 Task: Add a signature Christina Ramirez containing 'Best wishes for the new year, Christina Ramirez' to email address softage.1@softage.net and add a folder Employee files
Action: Mouse moved to (621, 210)
Screenshot: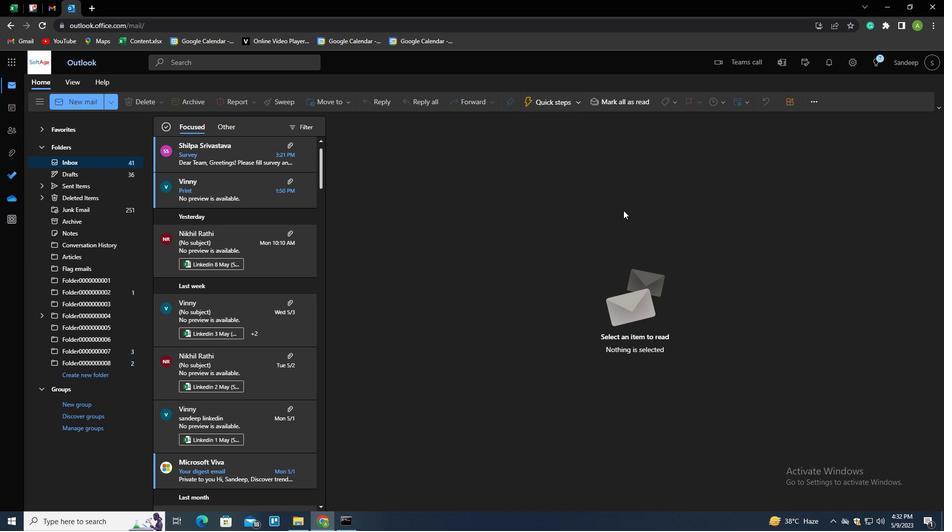 
Action: Key pressed n
Screenshot: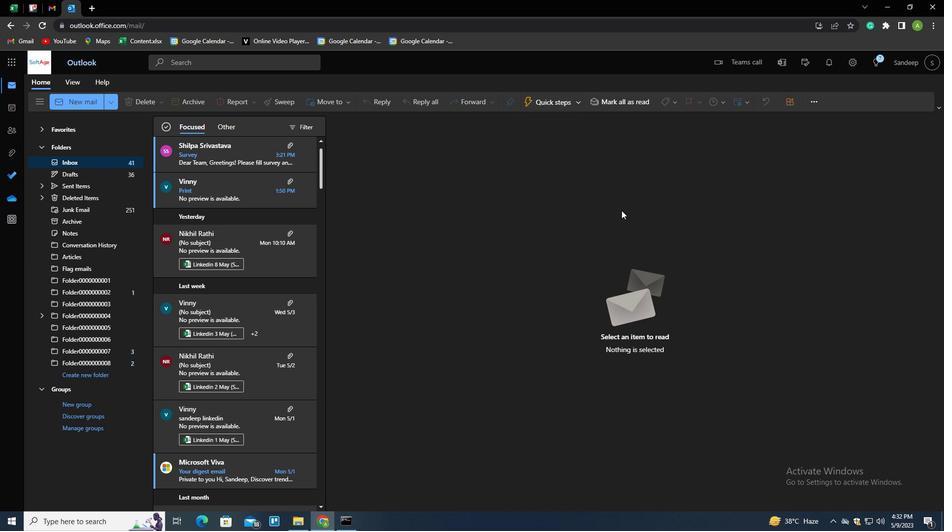 
Action: Mouse moved to (660, 102)
Screenshot: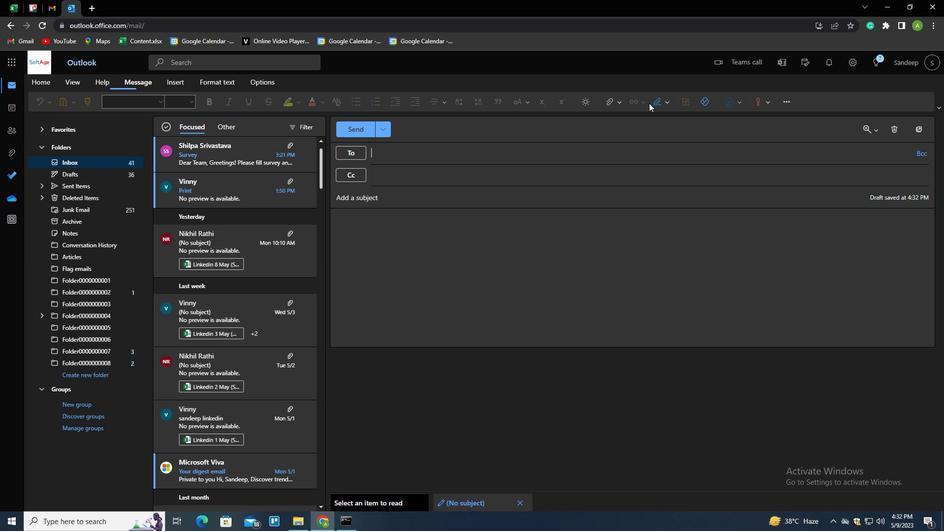 
Action: Mouse pressed left at (660, 102)
Screenshot: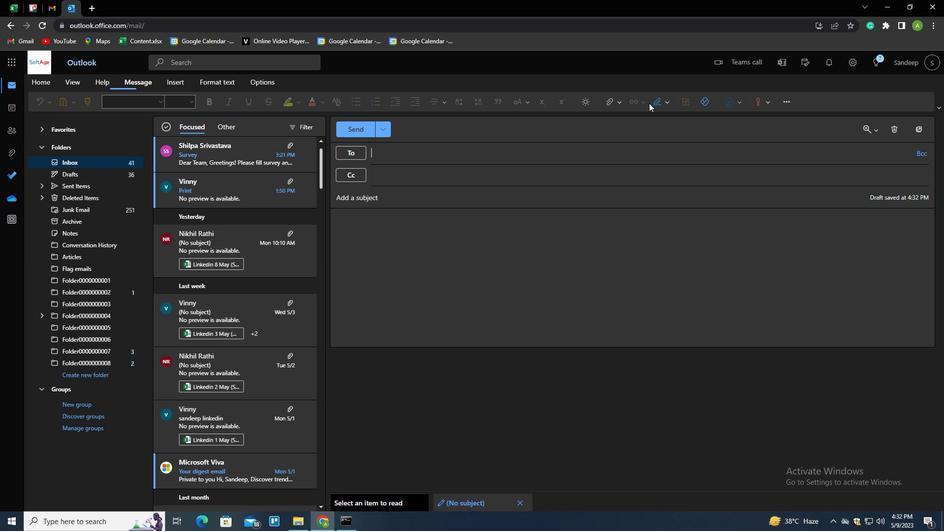 
Action: Mouse moved to (651, 120)
Screenshot: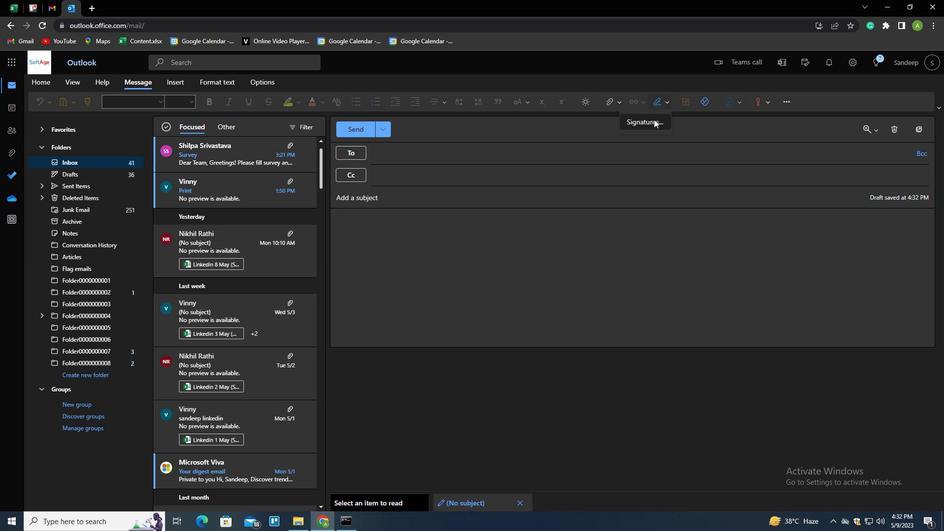 
Action: Mouse pressed left at (651, 120)
Screenshot: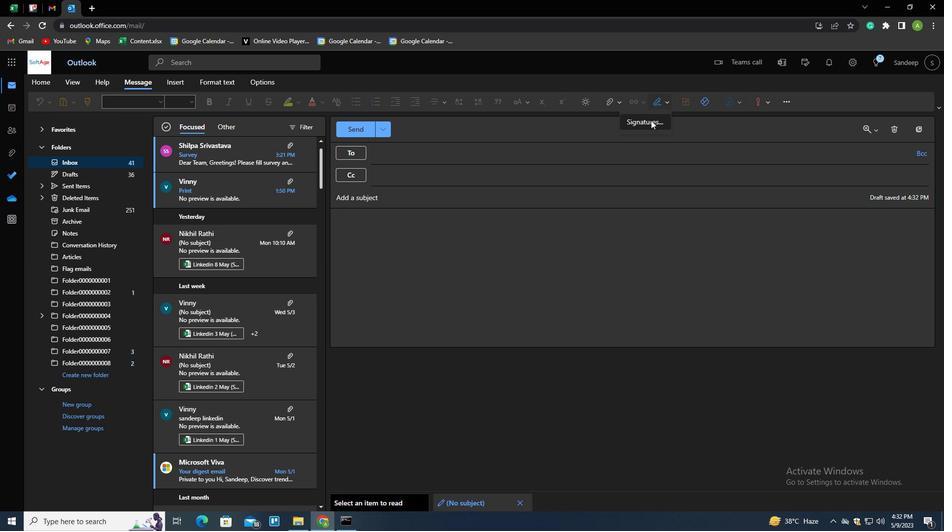 
Action: Mouse moved to (484, 181)
Screenshot: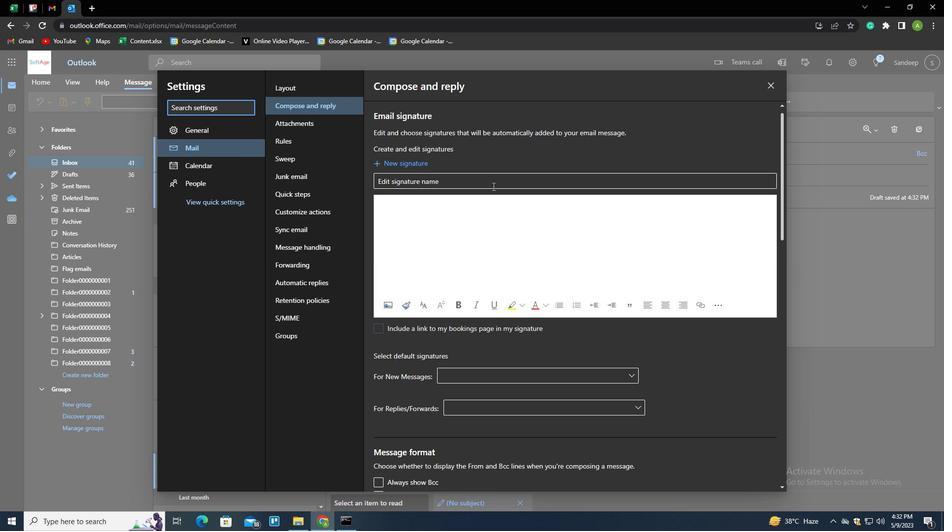 
Action: Mouse pressed left at (484, 181)
Screenshot: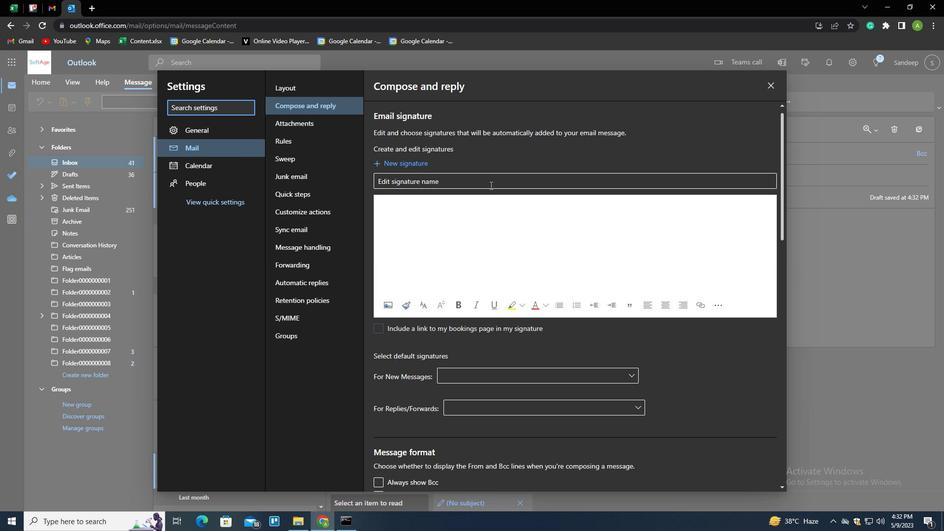 
Action: Key pressed <Key.shift>CHRISTIAN<Key.backspace><Key.backspace>NA<Key.space><Key.shift>RAMIREZ<Key.tab><Key.shift_r><Key.enter><Key.enter><Key.enter><Key.enter><Key.enter><Key.enter><Key.shift>BEST<Key.space><Key.shift>WISHES<Key.space>FOR<Key.space>THE<Key.space>NEW<Key.space>YEAR<Key.left><Key.left><Key.left><Key.left><Key.left><Key.left><Key.left><Key.left><Key.left><Key.left><Key.left><Key.left><Key.left><Key.left><Key.left><Key.left><Key.left><Key.left><Key.left><Key.left><Key.left><Key.left><Key.left><Key.left><Key.right><Key.right><Key.backspace>W<Key.end><Key.shift_r><Key.enter><Key.shift>CHRISTINA<Key.space><Key.shift>RAMIREZ
Screenshot: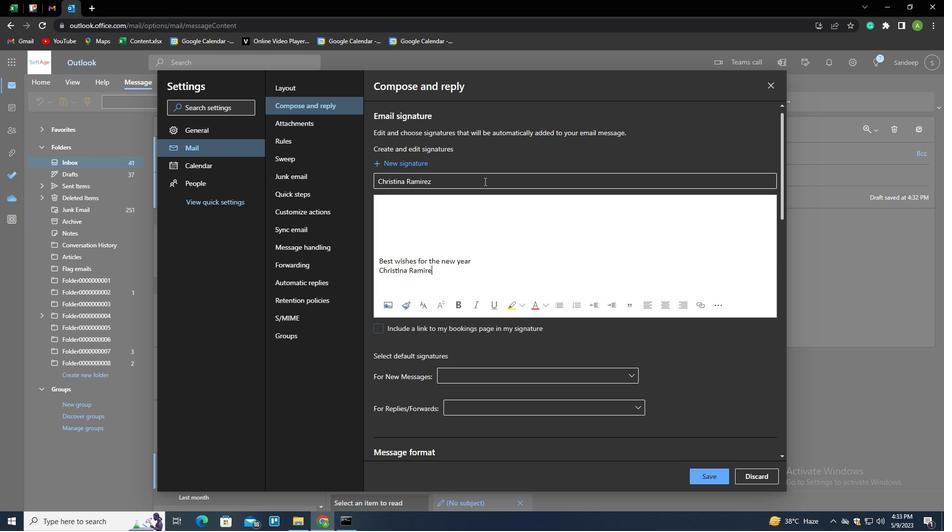 
Action: Mouse moved to (713, 474)
Screenshot: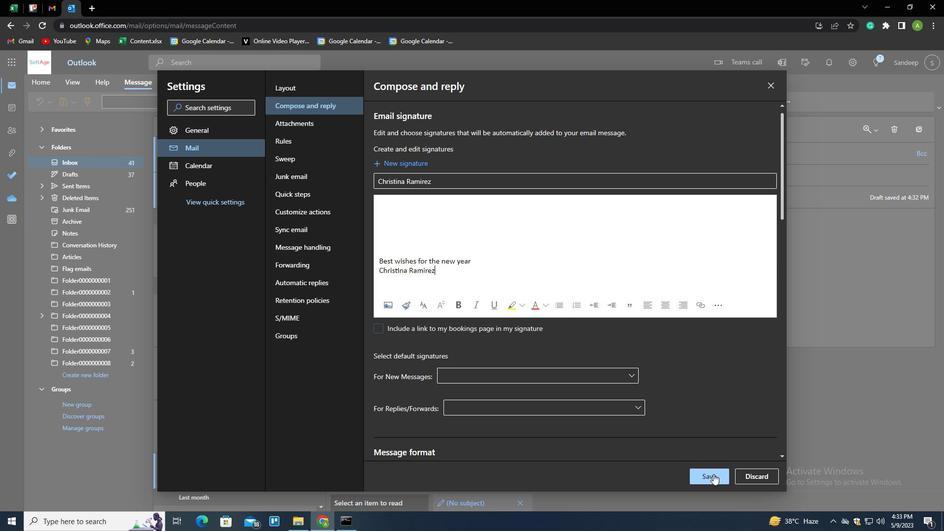 
Action: Mouse pressed left at (713, 474)
Screenshot: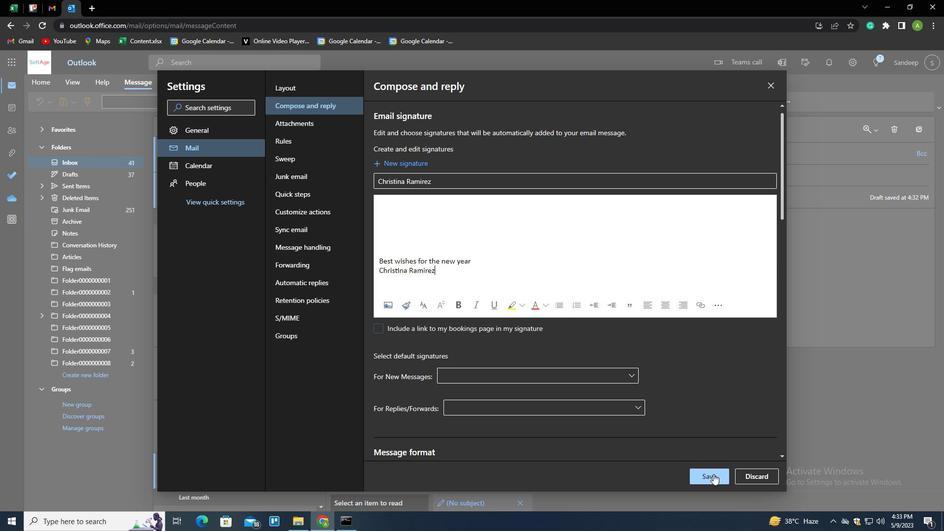 
Action: Mouse moved to (826, 296)
Screenshot: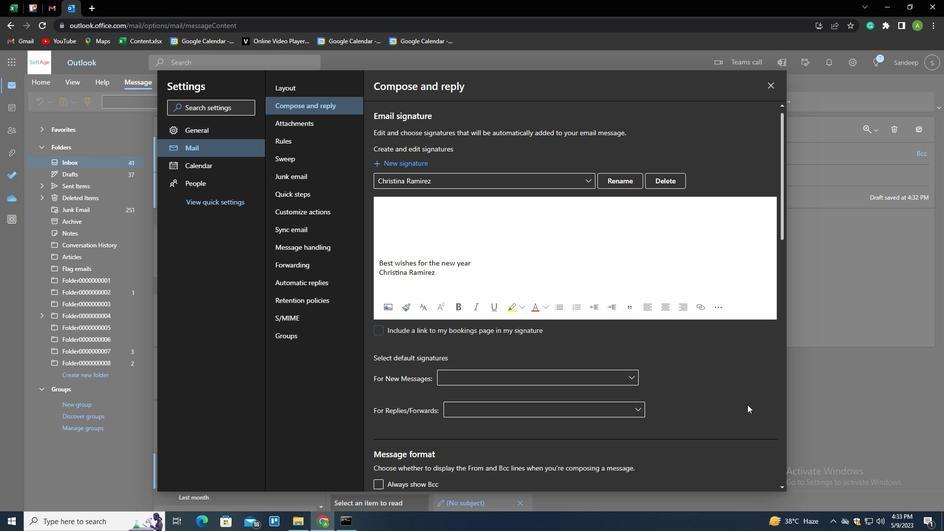 
Action: Mouse pressed left at (826, 296)
Screenshot: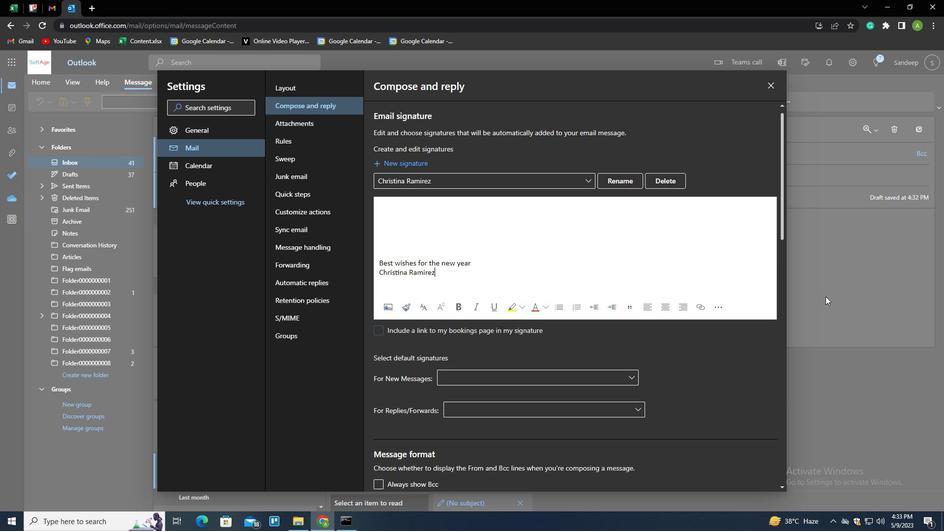 
Action: Mouse moved to (663, 103)
Screenshot: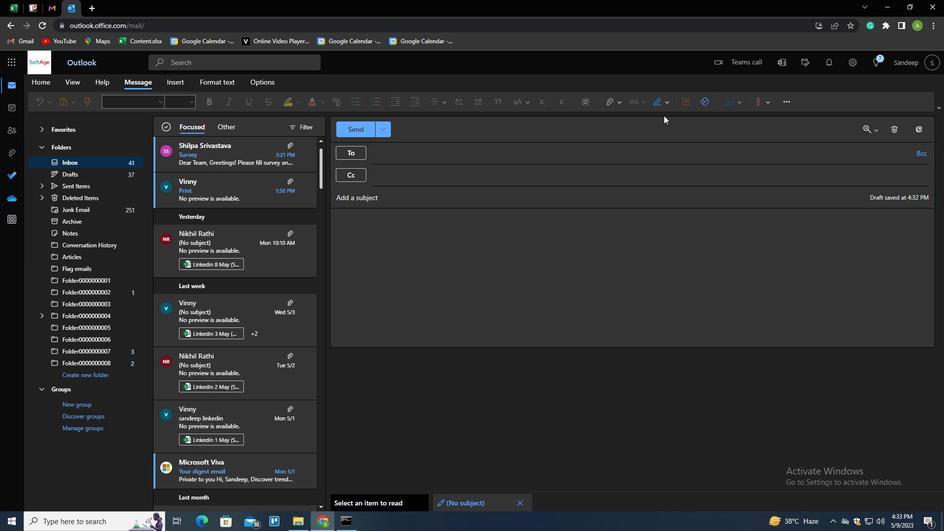 
Action: Mouse pressed left at (663, 103)
Screenshot: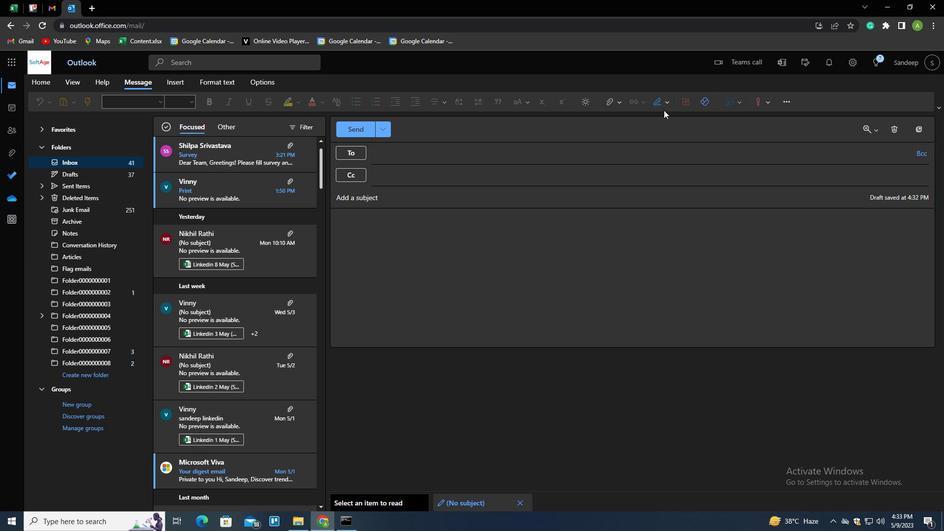 
Action: Mouse moved to (644, 121)
Screenshot: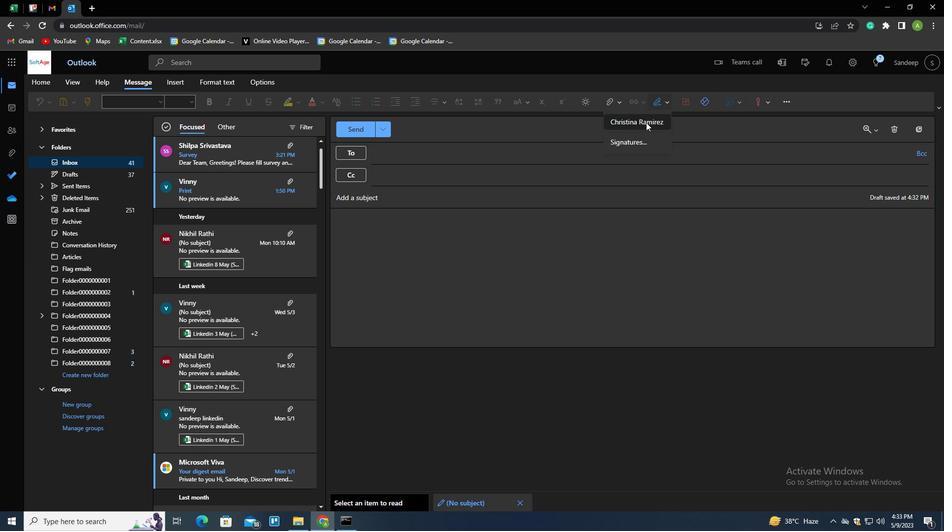 
Action: Mouse pressed left at (644, 121)
Screenshot: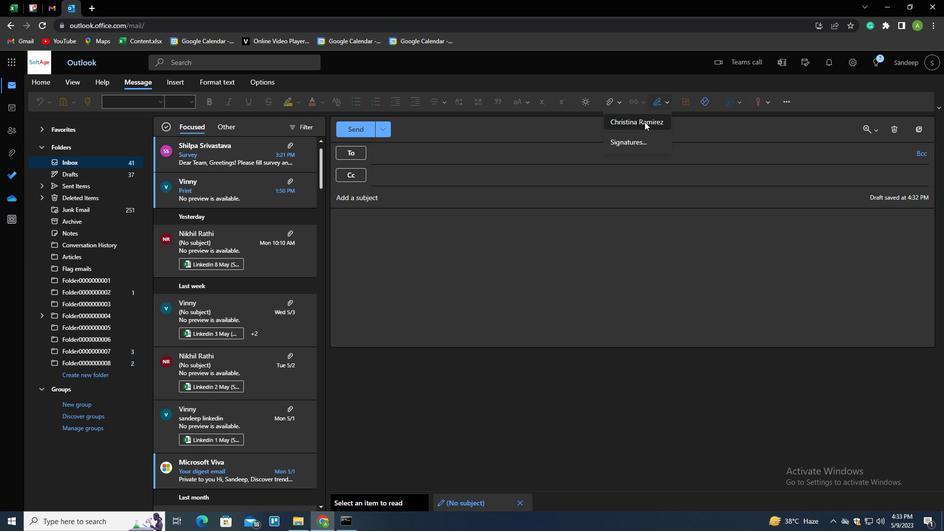
Action: Mouse moved to (507, 157)
Screenshot: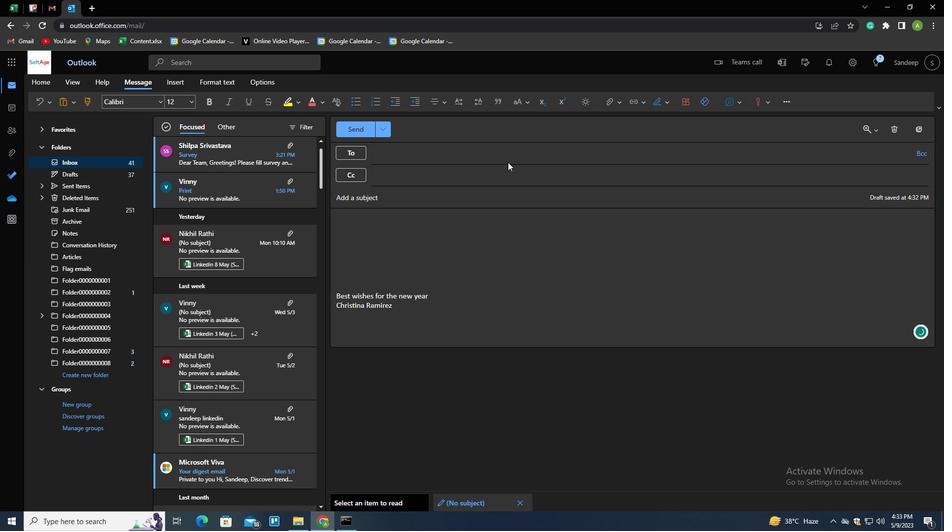 
Action: Mouse pressed left at (507, 157)
Screenshot: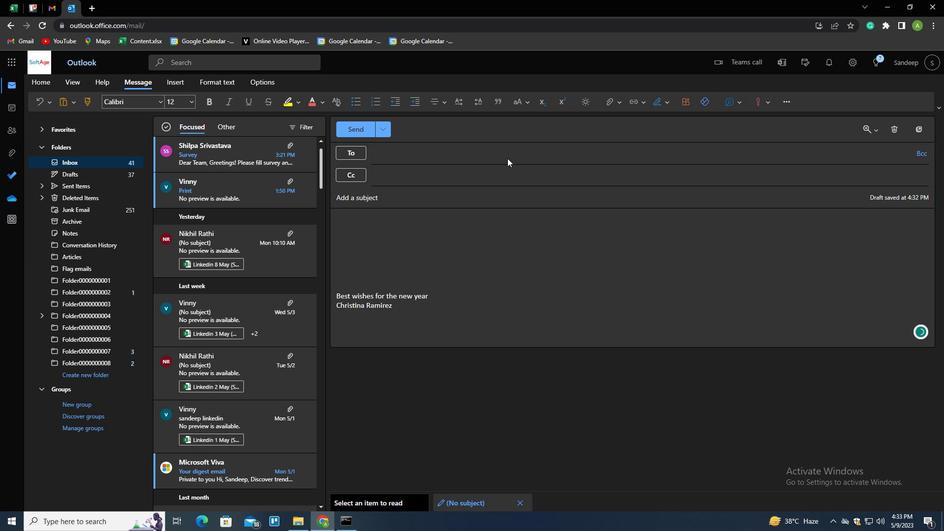
Action: Key pressed SOFTAGE.1<Key.shift>2<Key.backspace><Key.shift>@
Screenshot: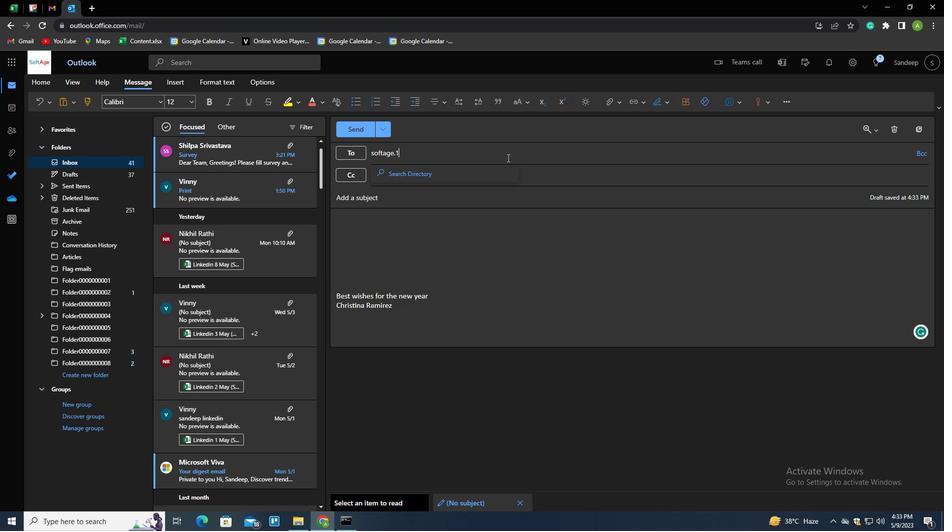 
Action: Mouse moved to (479, 177)
Screenshot: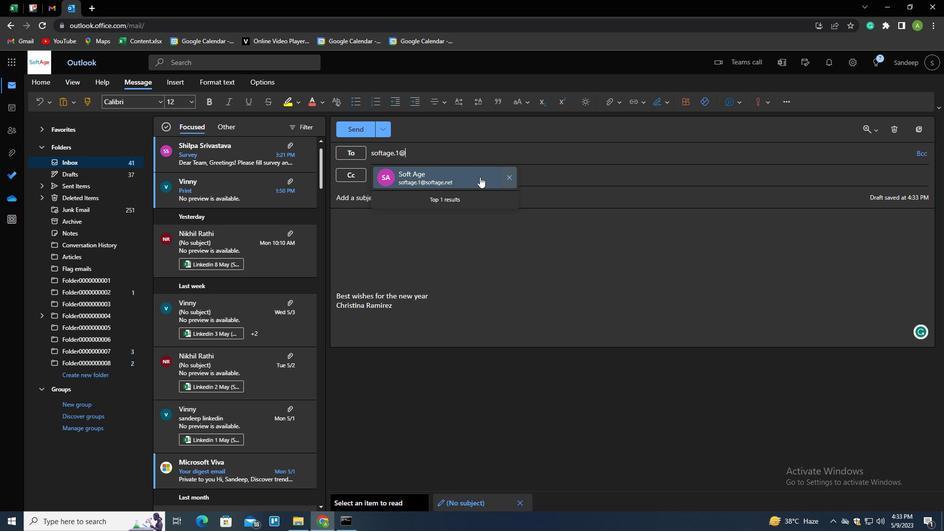 
Action: Mouse pressed left at (479, 177)
Screenshot: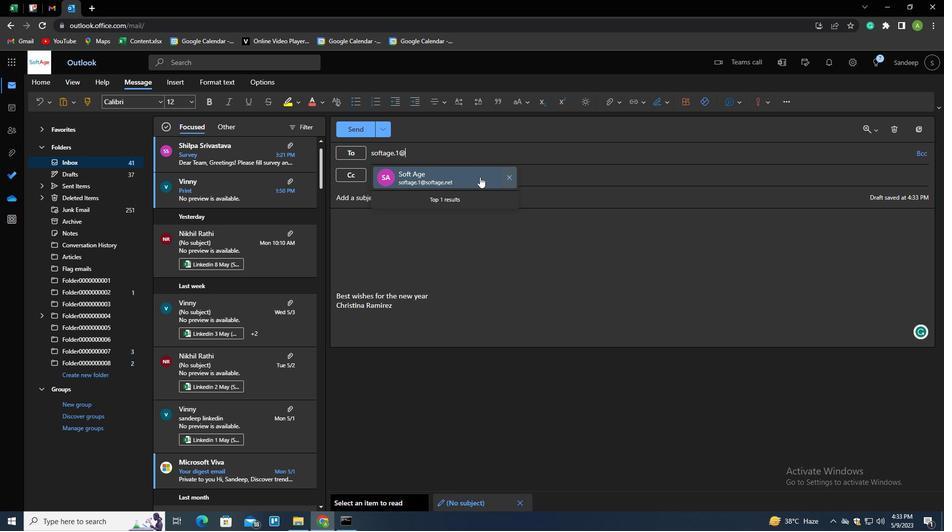 
Action: Mouse moved to (448, 225)
Screenshot: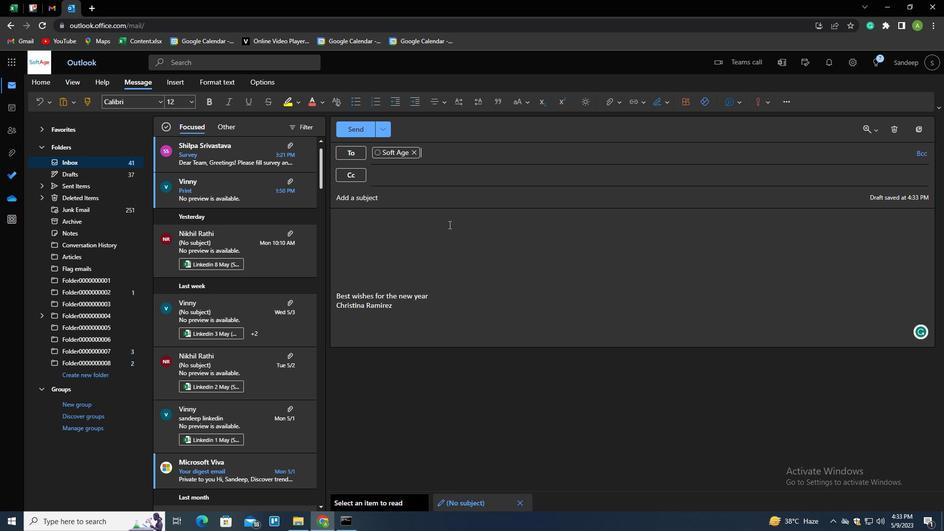 
Action: Mouse pressed left at (448, 225)
Screenshot: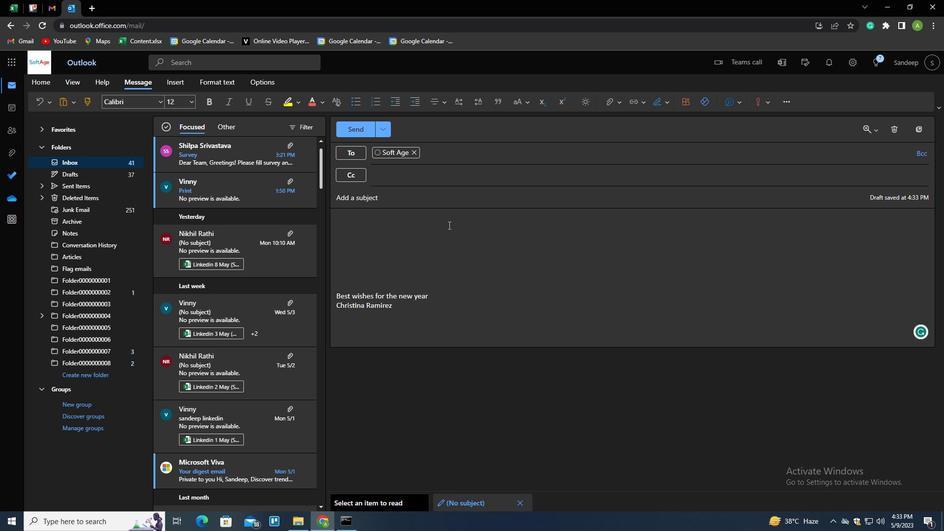 
Action: Mouse moved to (102, 379)
Screenshot: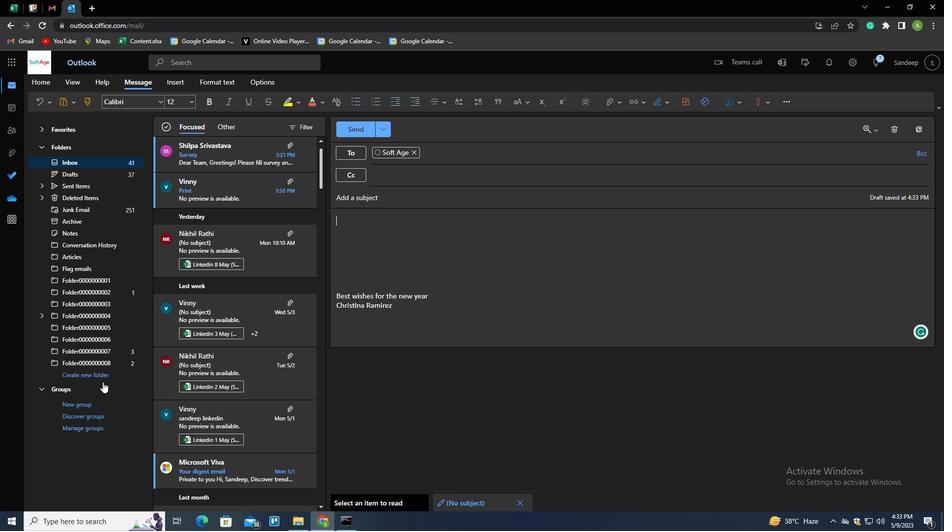 
Action: Mouse pressed left at (102, 379)
Screenshot: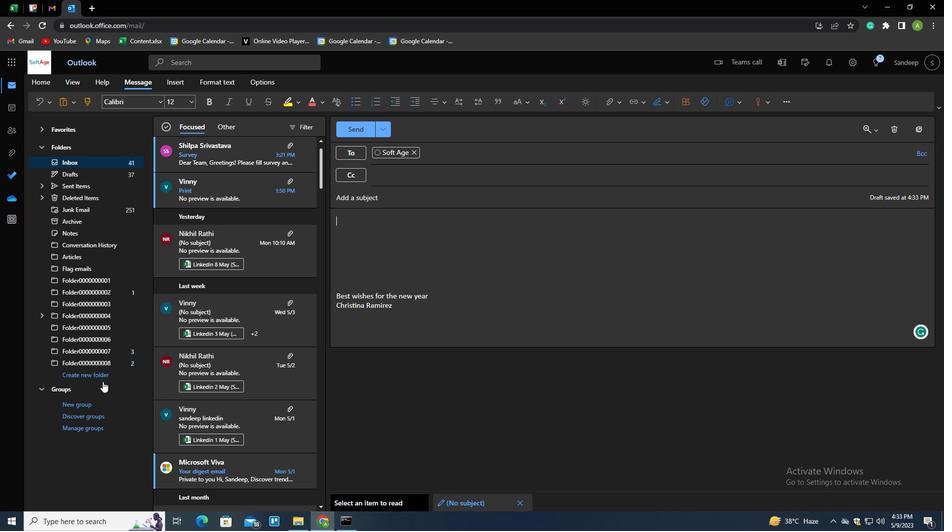 
Action: Mouse moved to (107, 375)
Screenshot: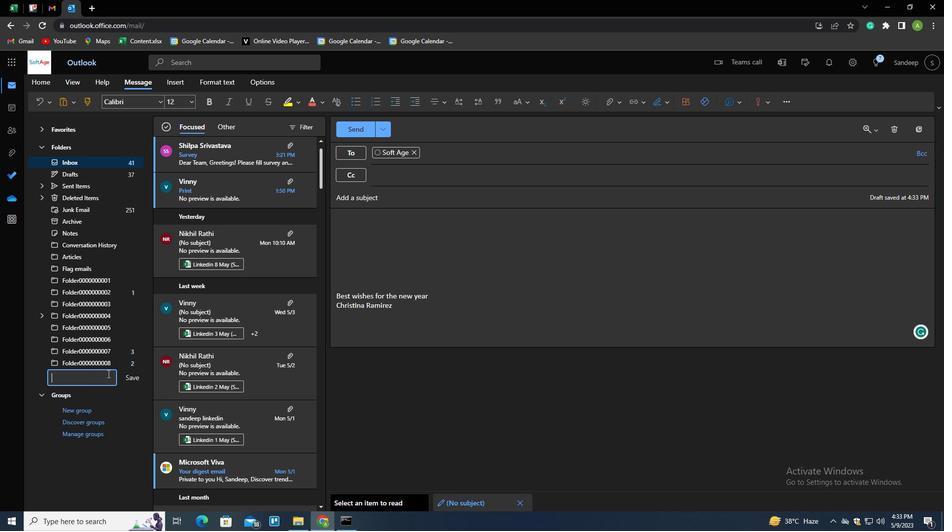 
Action: Mouse pressed left at (107, 375)
Screenshot: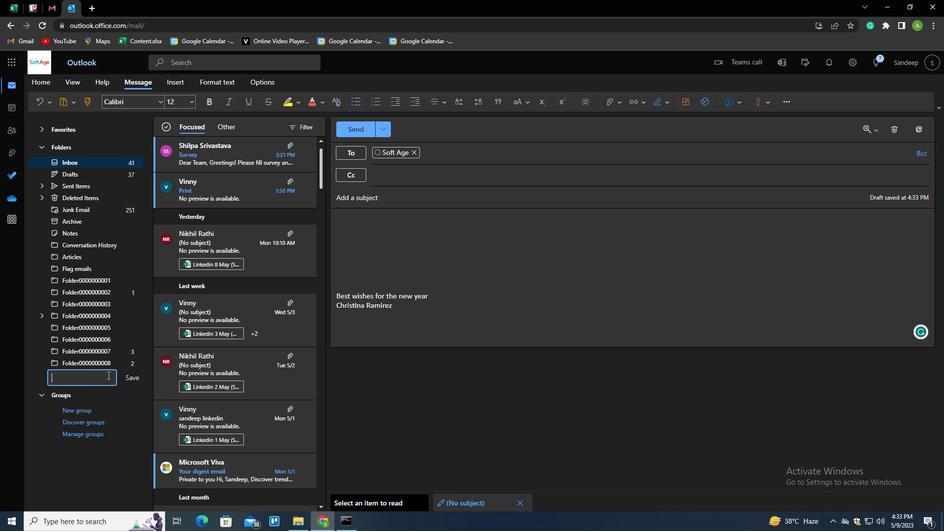 
Action: Mouse moved to (107, 375)
Screenshot: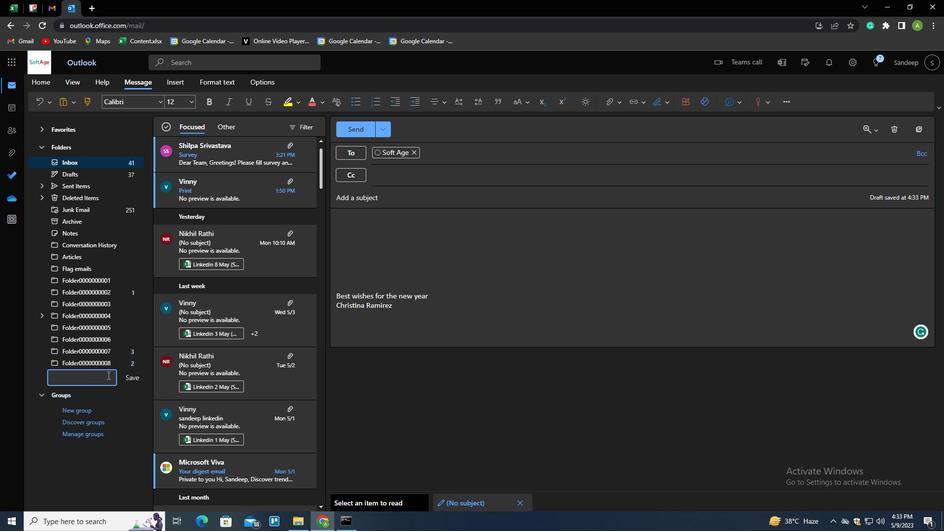 
Action: Key pressed <Key.shift>EMPLOYEE<Key.space>FILES<Key.enter>
Screenshot: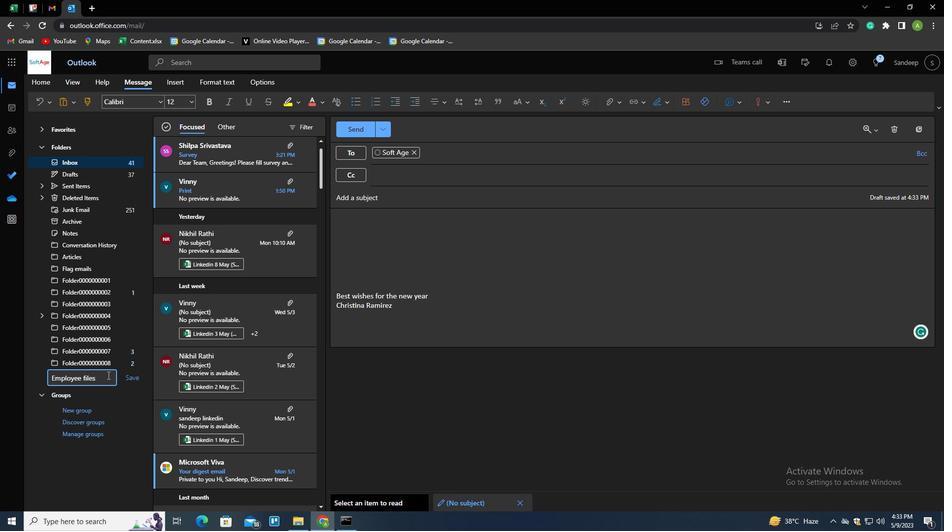 
Action: Mouse moved to (556, 405)
Screenshot: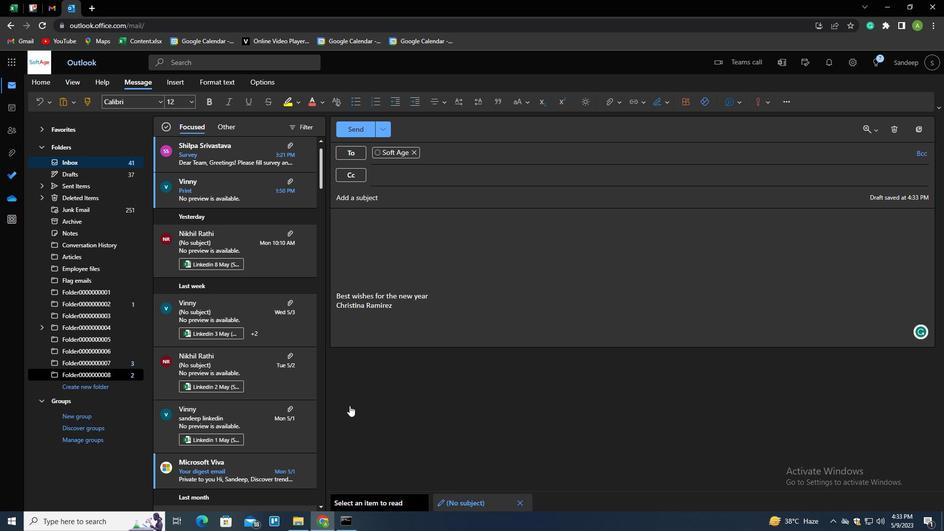 
Action: Mouse pressed left at (556, 405)
Screenshot: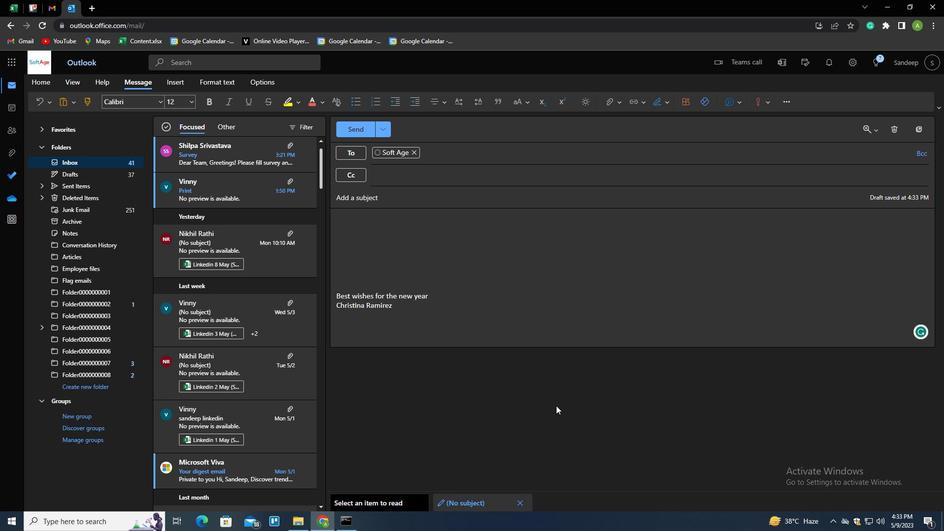 
Action: Mouse moved to (550, 428)
Screenshot: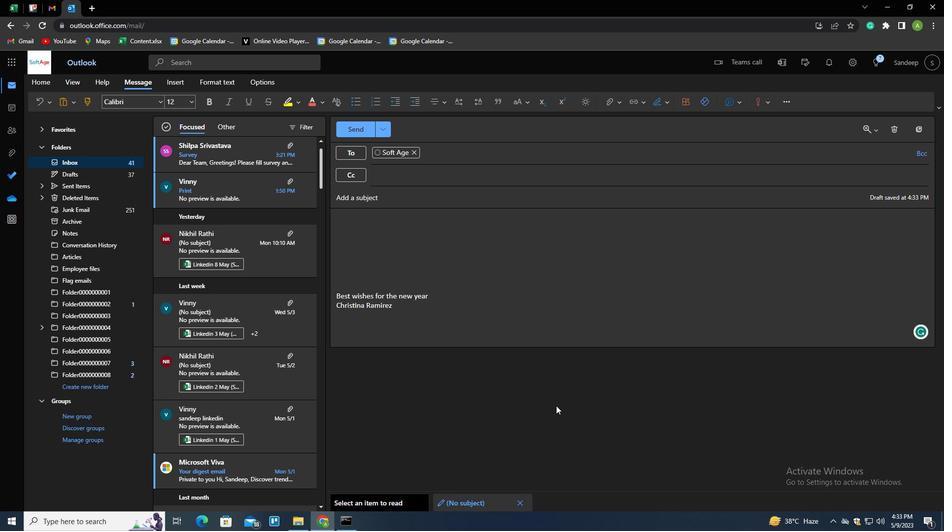
